 Task: Add a question "What do you look for in a job?".
Action: Mouse moved to (570, 152)
Screenshot: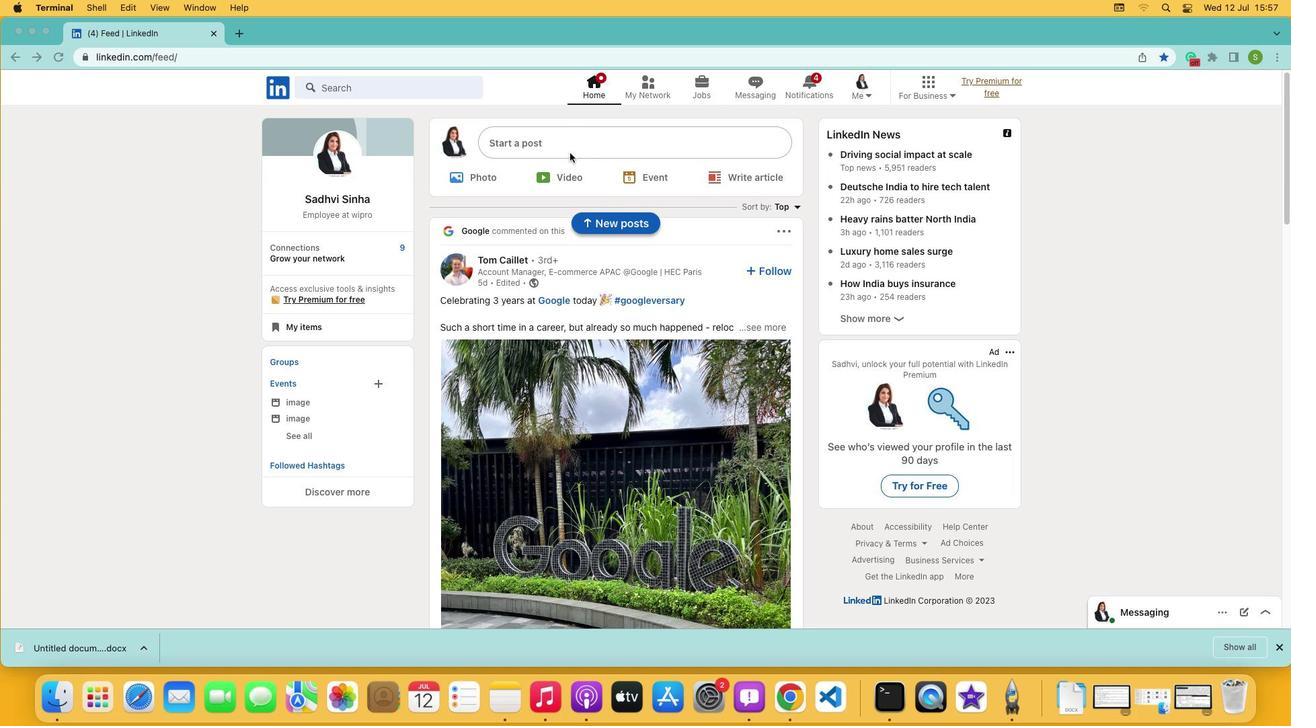 
Action: Mouse pressed left at (570, 152)
Screenshot: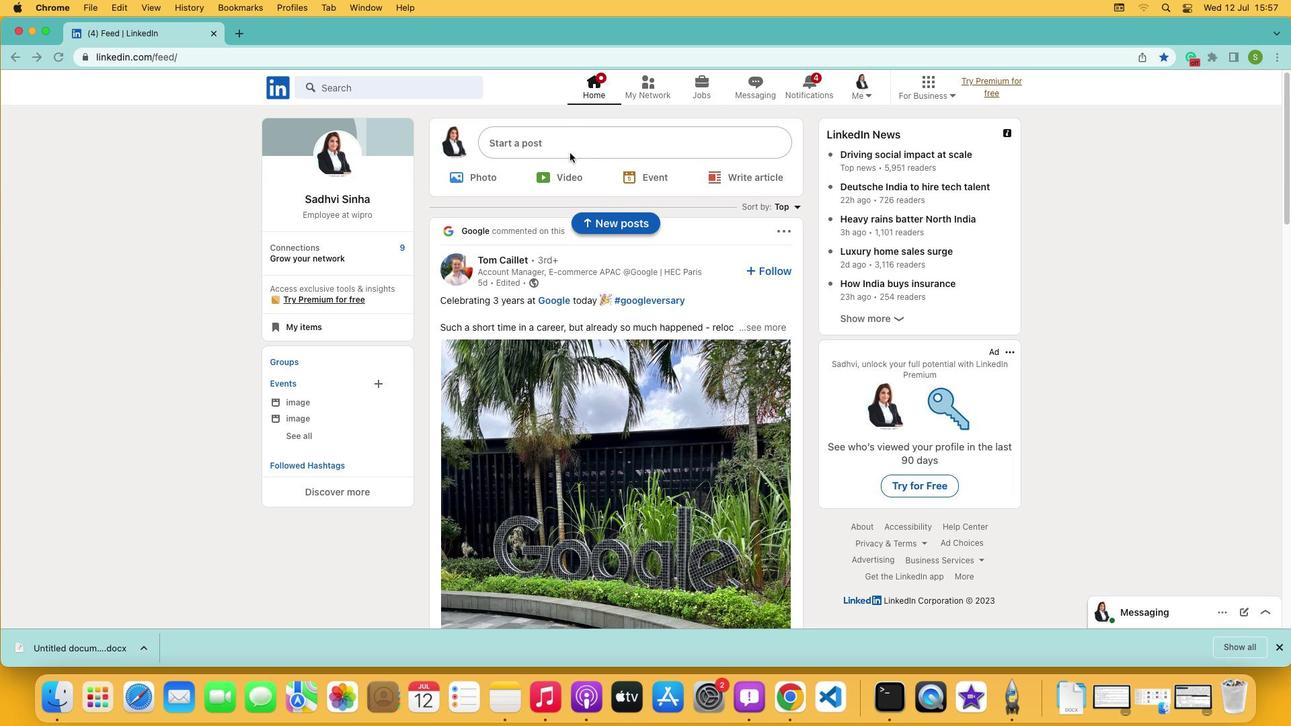 
Action: Mouse pressed left at (570, 152)
Screenshot: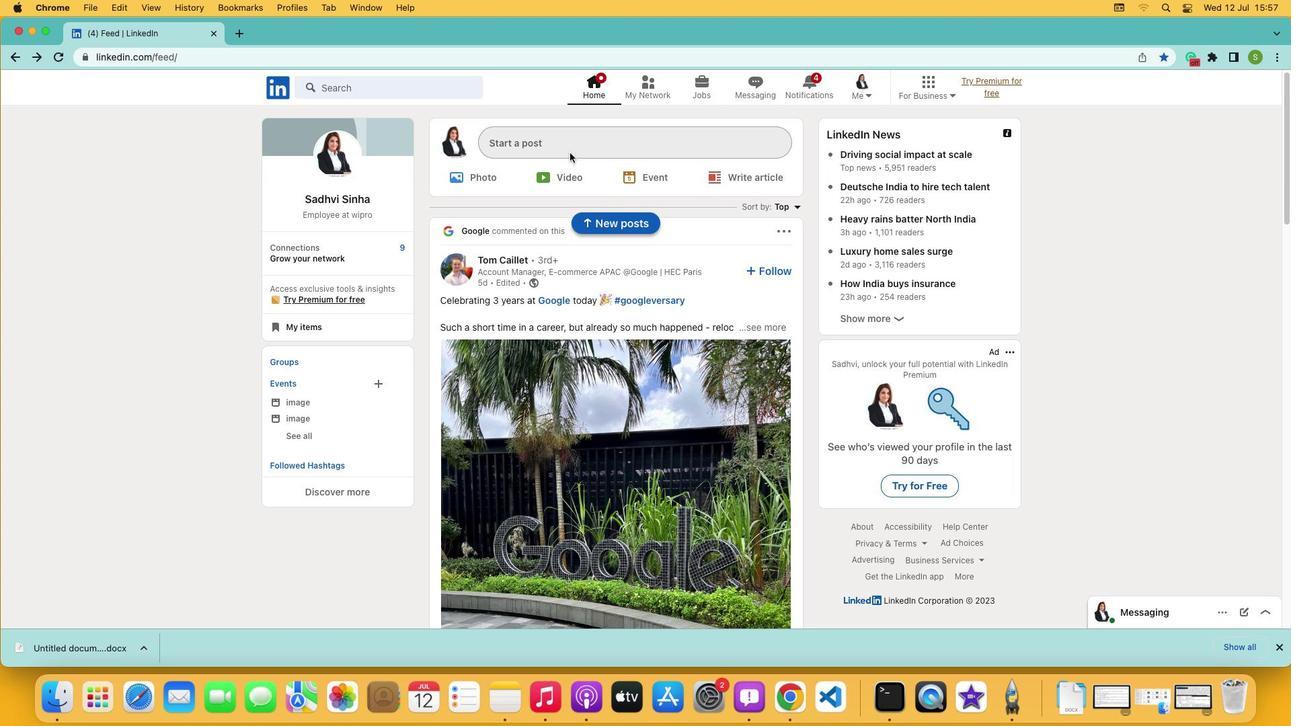 
Action: Mouse moved to (572, 400)
Screenshot: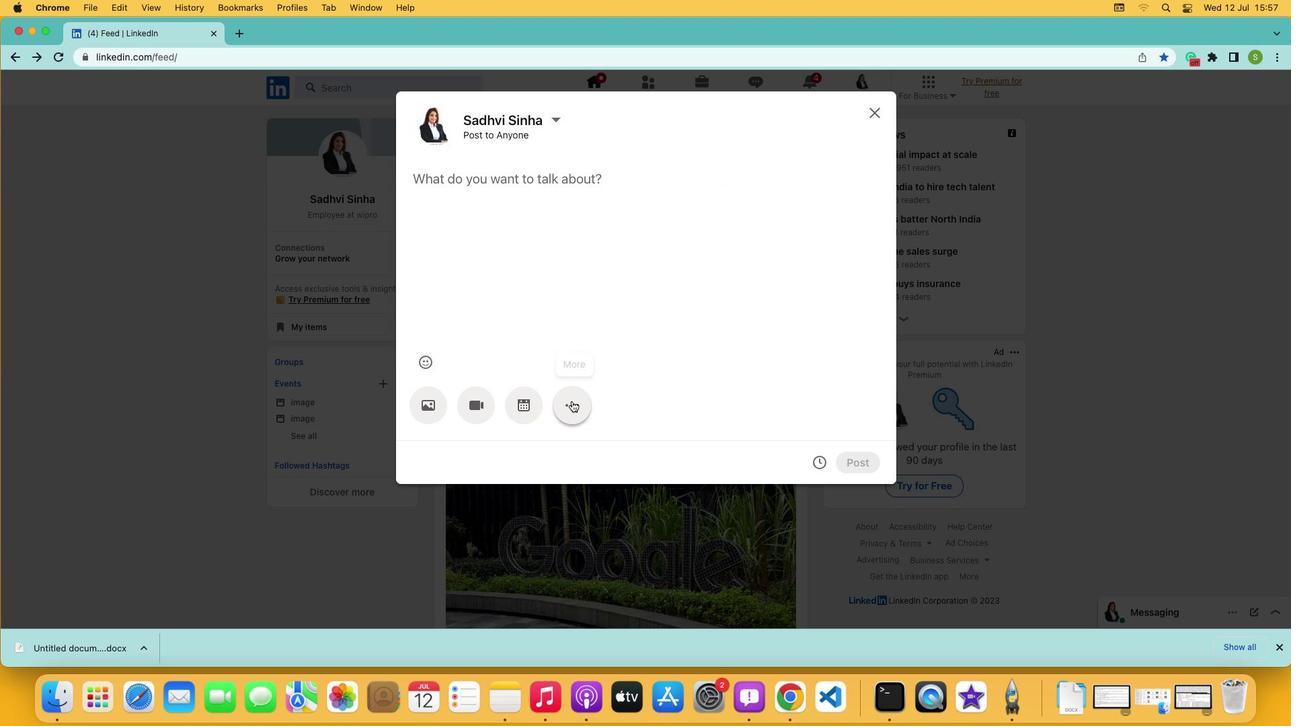
Action: Mouse pressed left at (572, 400)
Screenshot: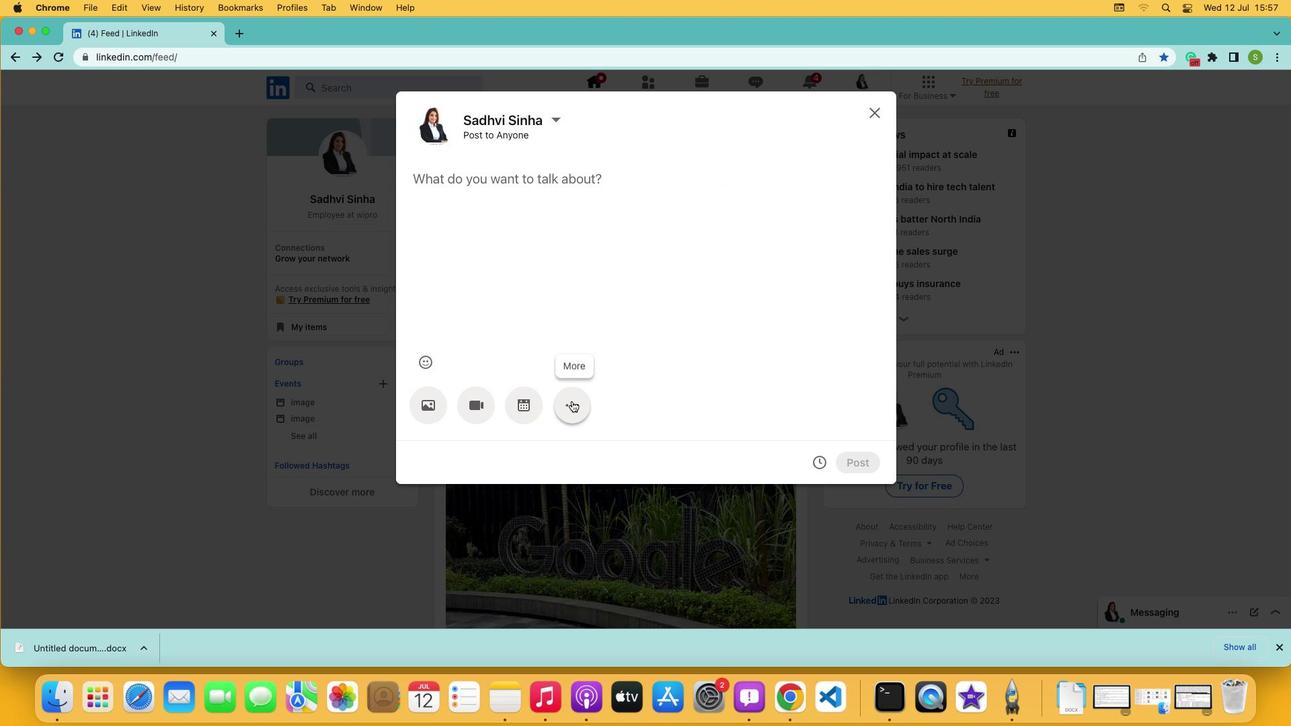 
Action: Mouse moved to (657, 408)
Screenshot: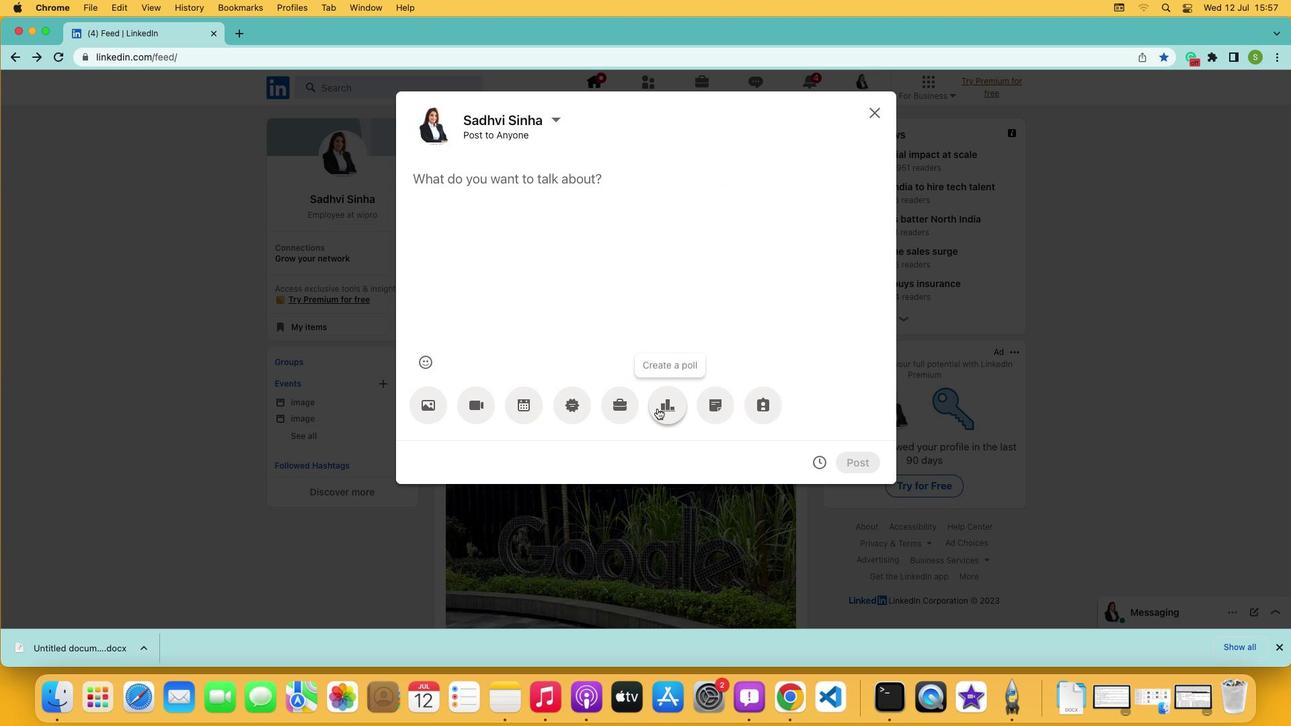 
Action: Mouse pressed left at (657, 408)
Screenshot: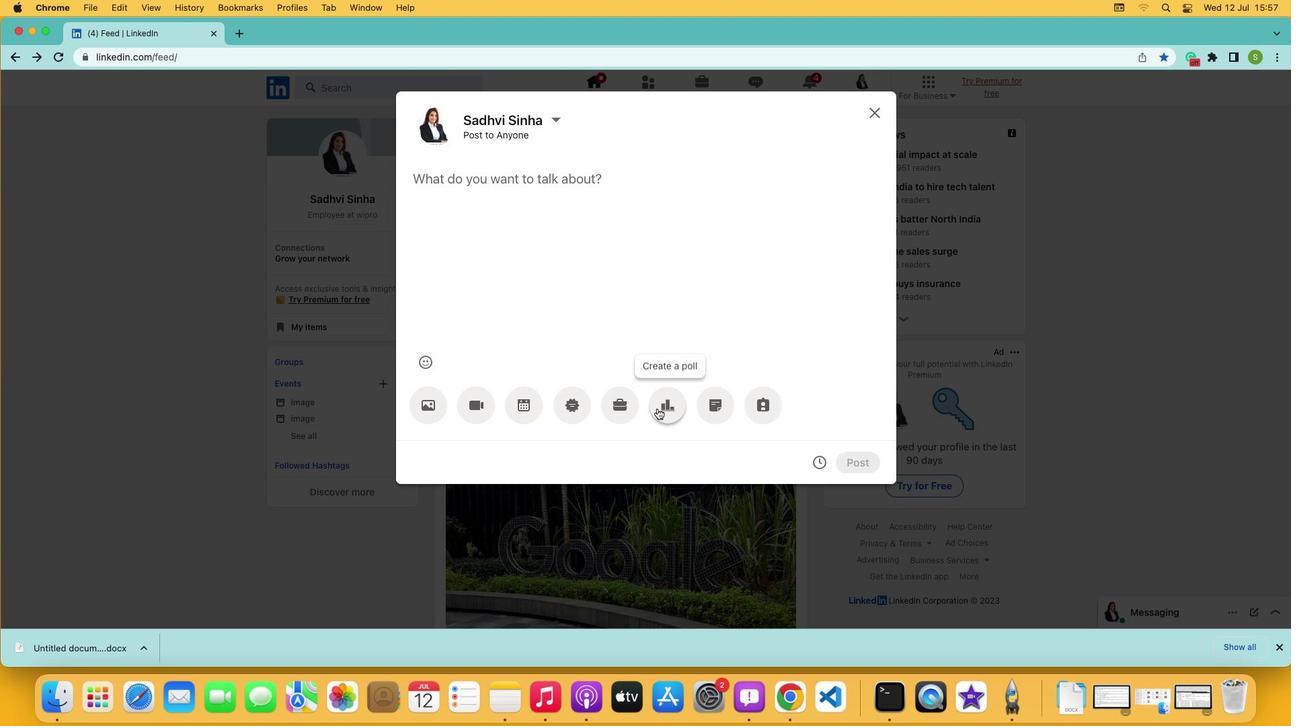 
Action: Mouse moved to (587, 164)
Screenshot: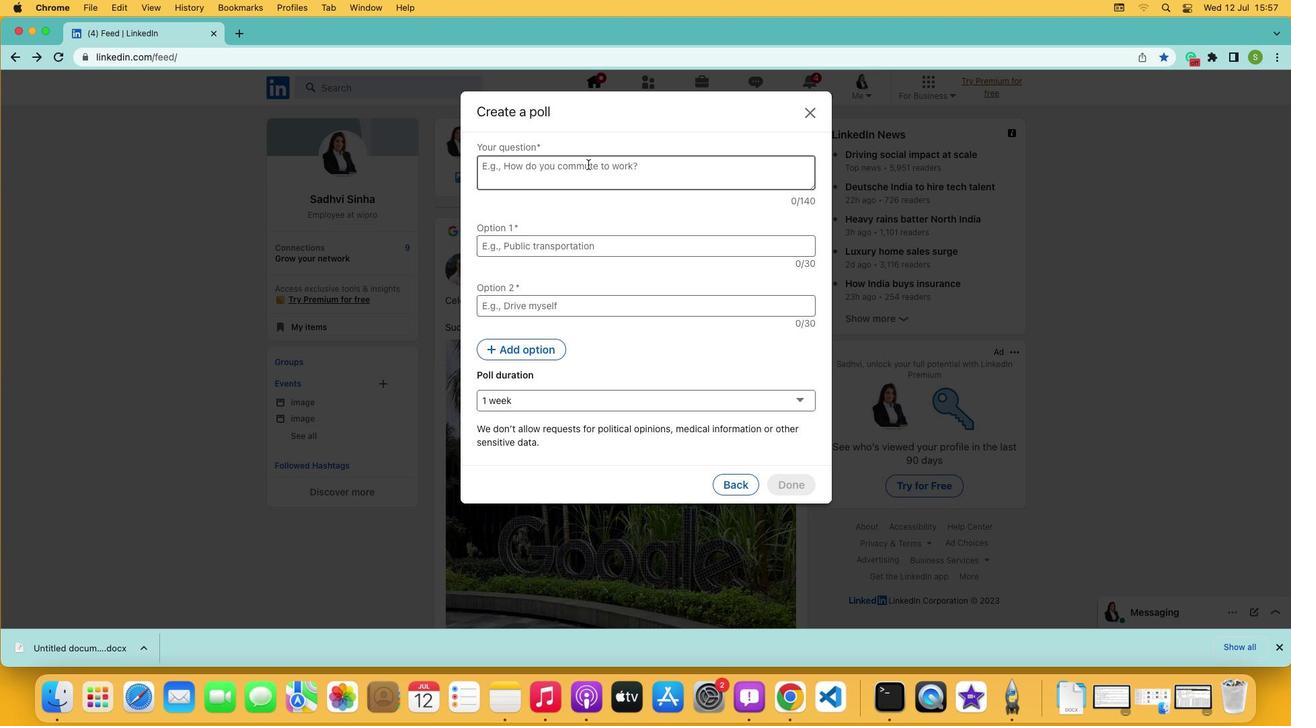 
Action: Mouse pressed left at (587, 164)
Screenshot: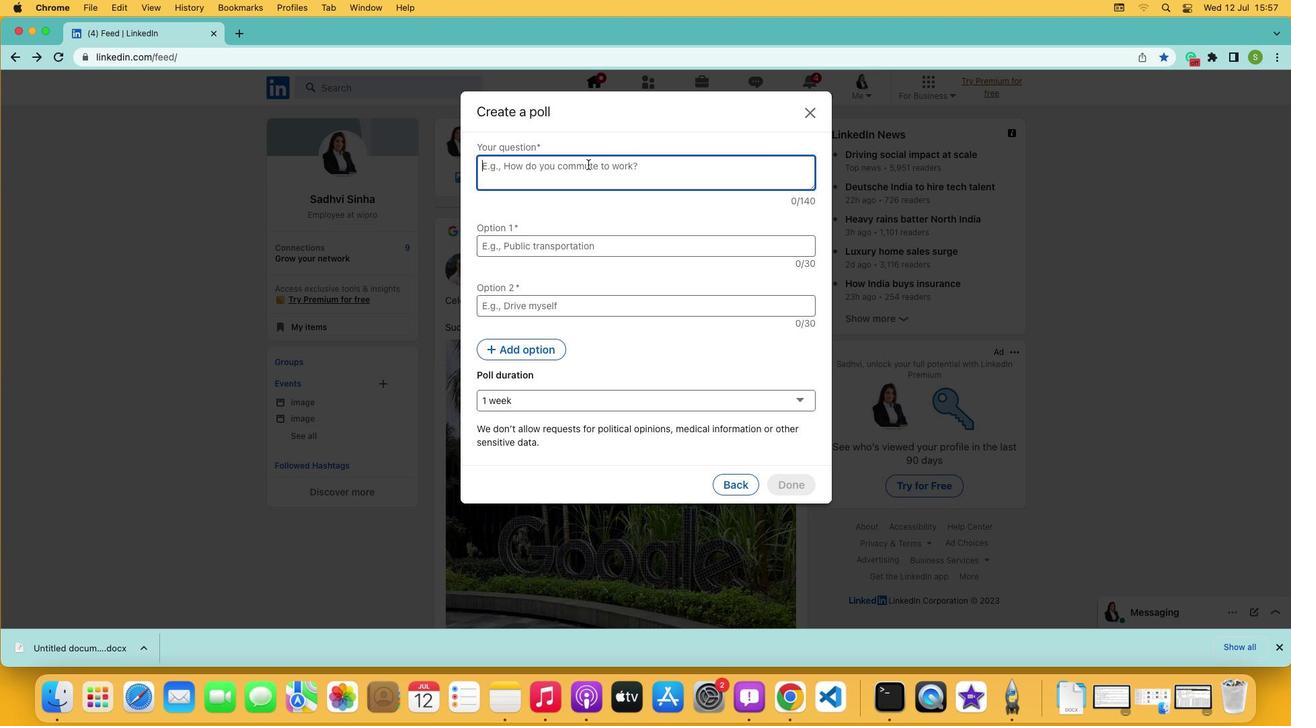 
Action: Mouse moved to (591, 164)
Screenshot: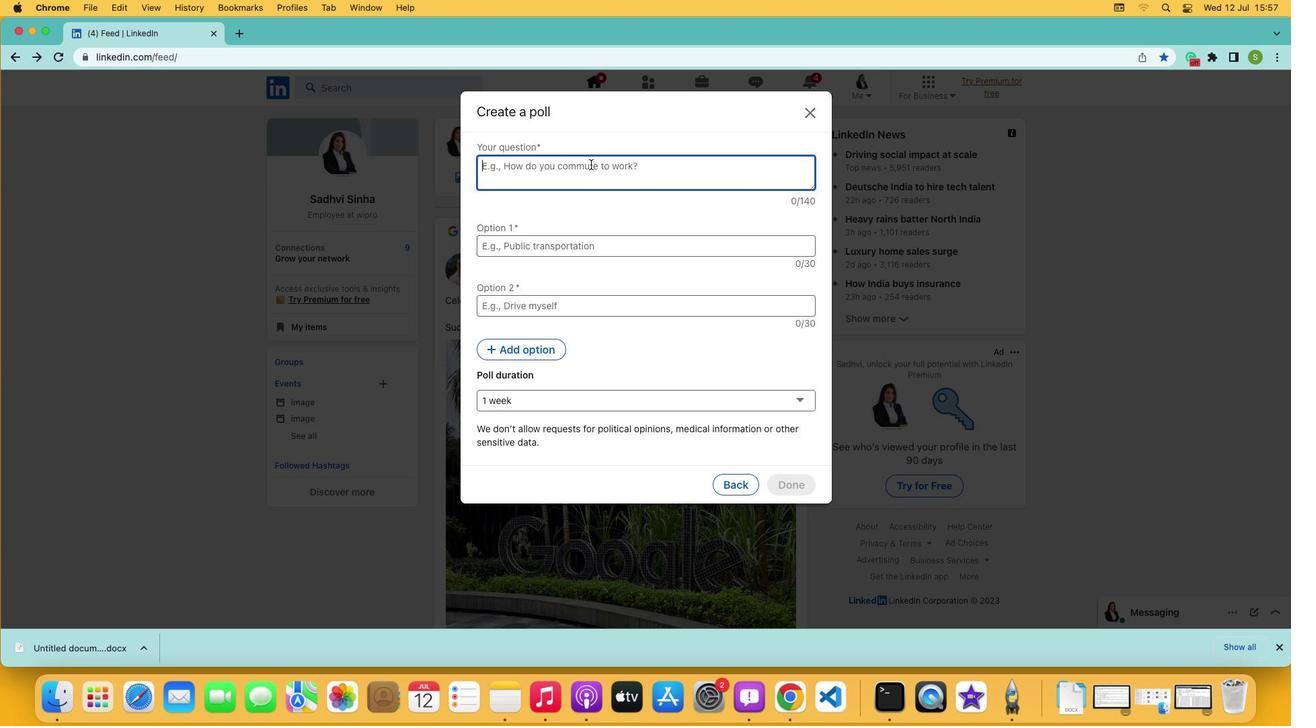 
Action: Key pressed Key.shift'W''h''a''t'Key.space'd''o'Key.space'y''o''u'Key.space'l''o''o''k'Key.space'f''o''r'Key.space'i''n'Key.space'a'Key.space'j''o''b'Key.shift_r'?'
Screenshot: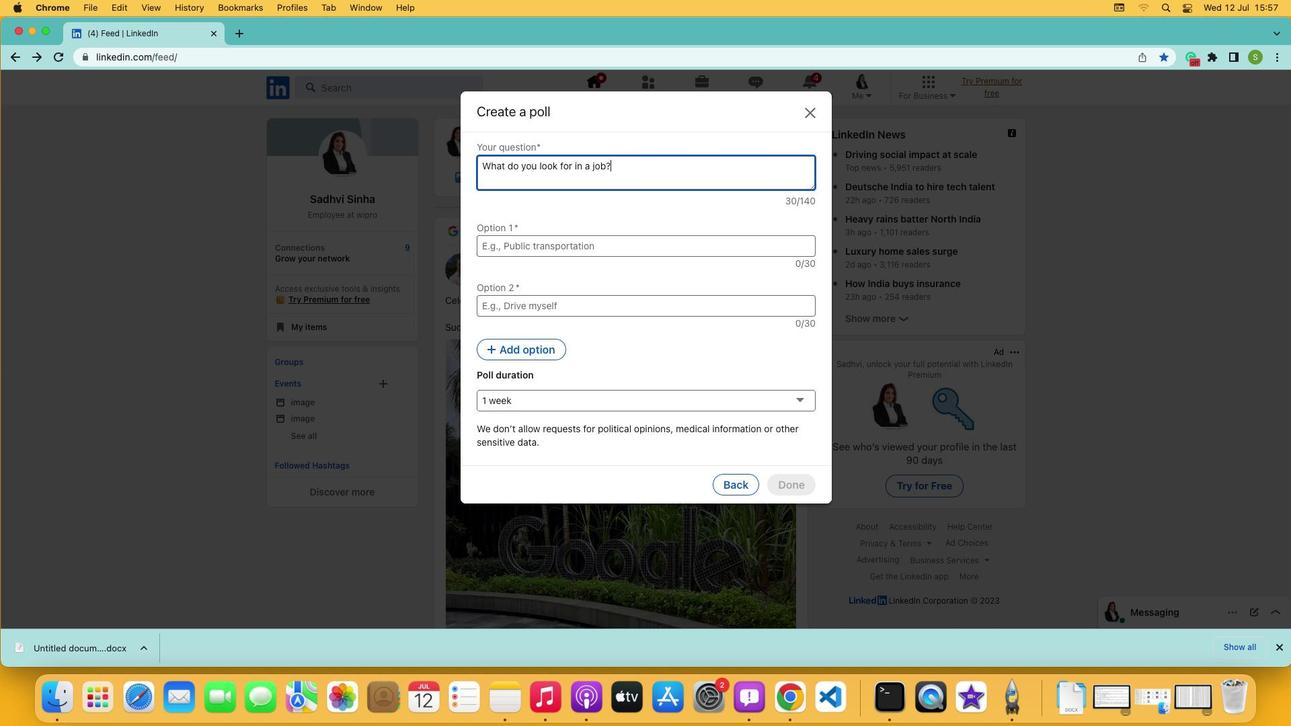 
Action: Mouse moved to (575, 168)
Screenshot: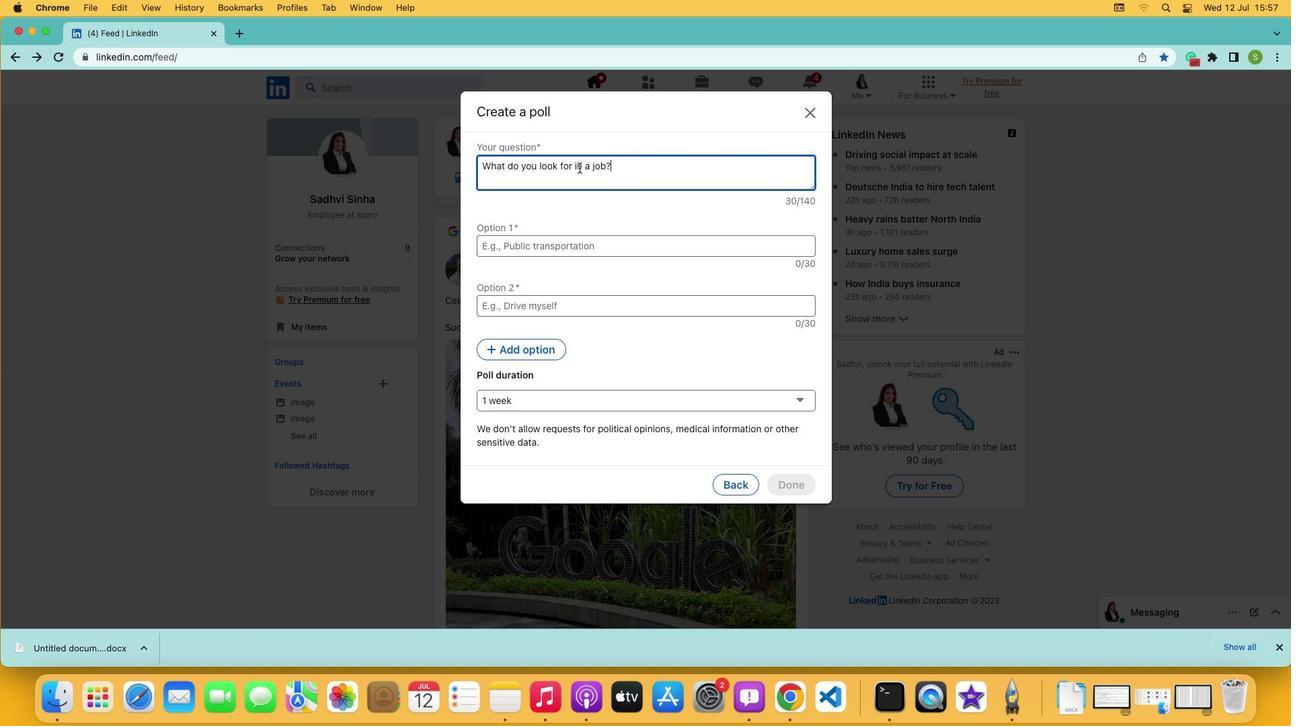 
